 Task: Import "Image B.jpg" from desktop
Action: Mouse pressed left at (266, 155)
Screenshot: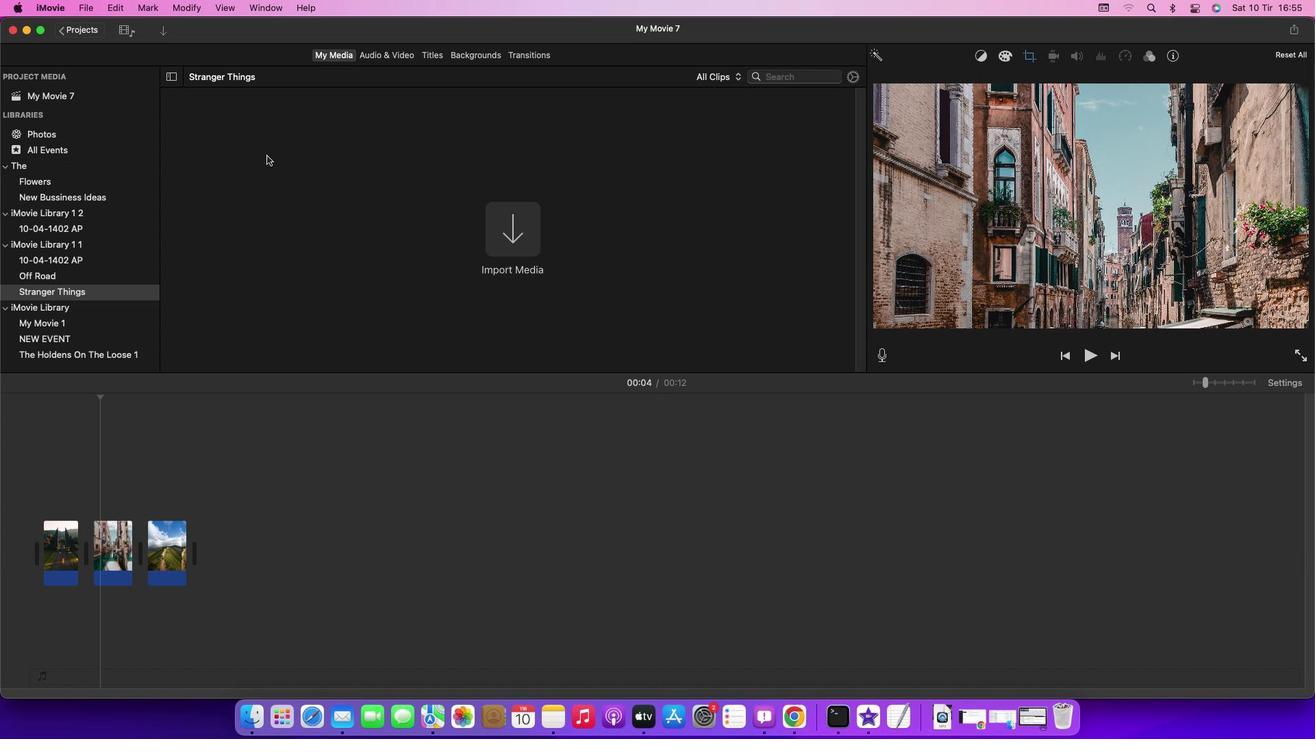 
Action: Mouse moved to (86, 8)
Screenshot: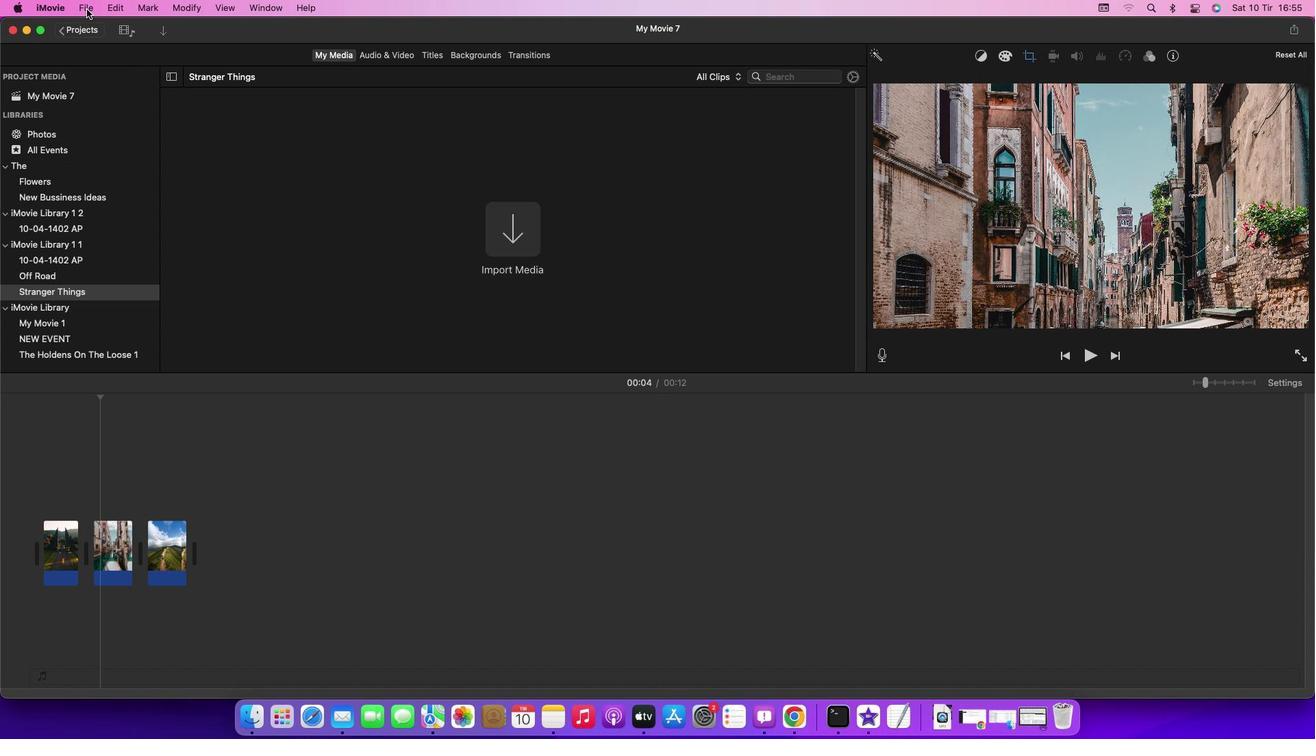 
Action: Mouse pressed left at (86, 8)
Screenshot: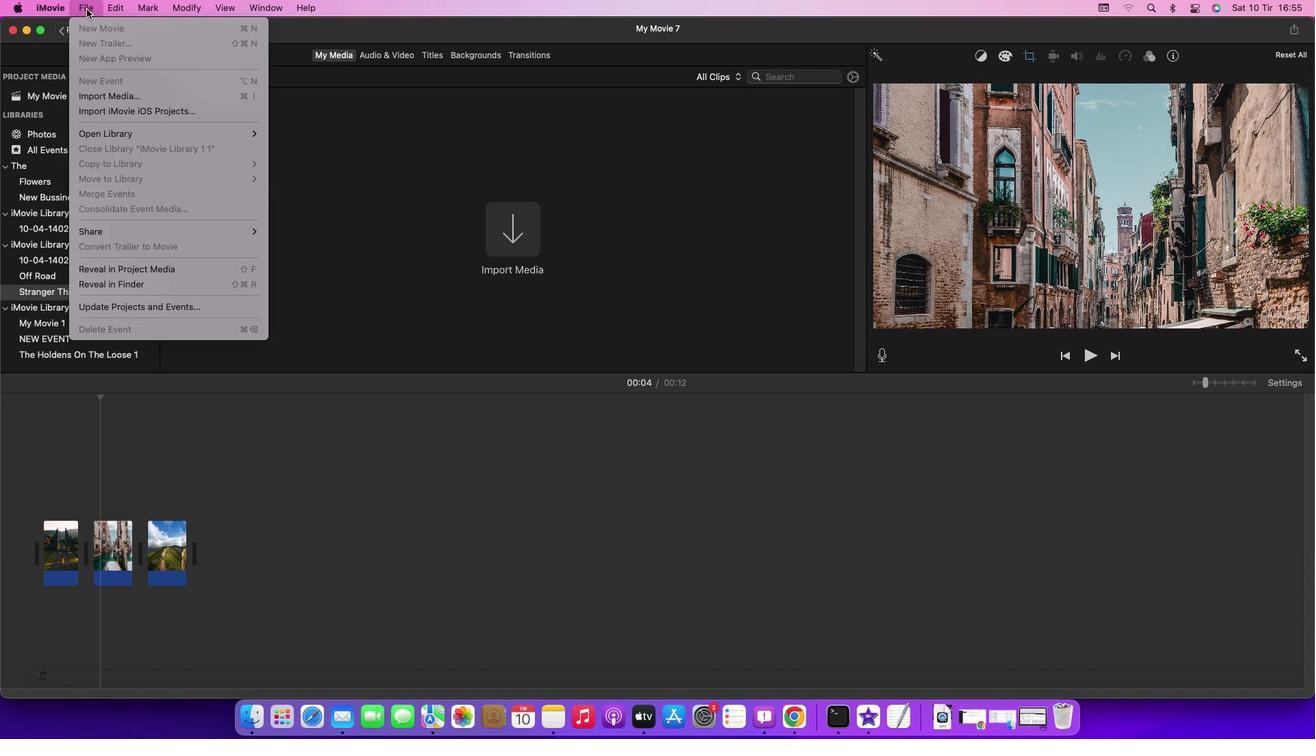 
Action: Mouse moved to (117, 94)
Screenshot: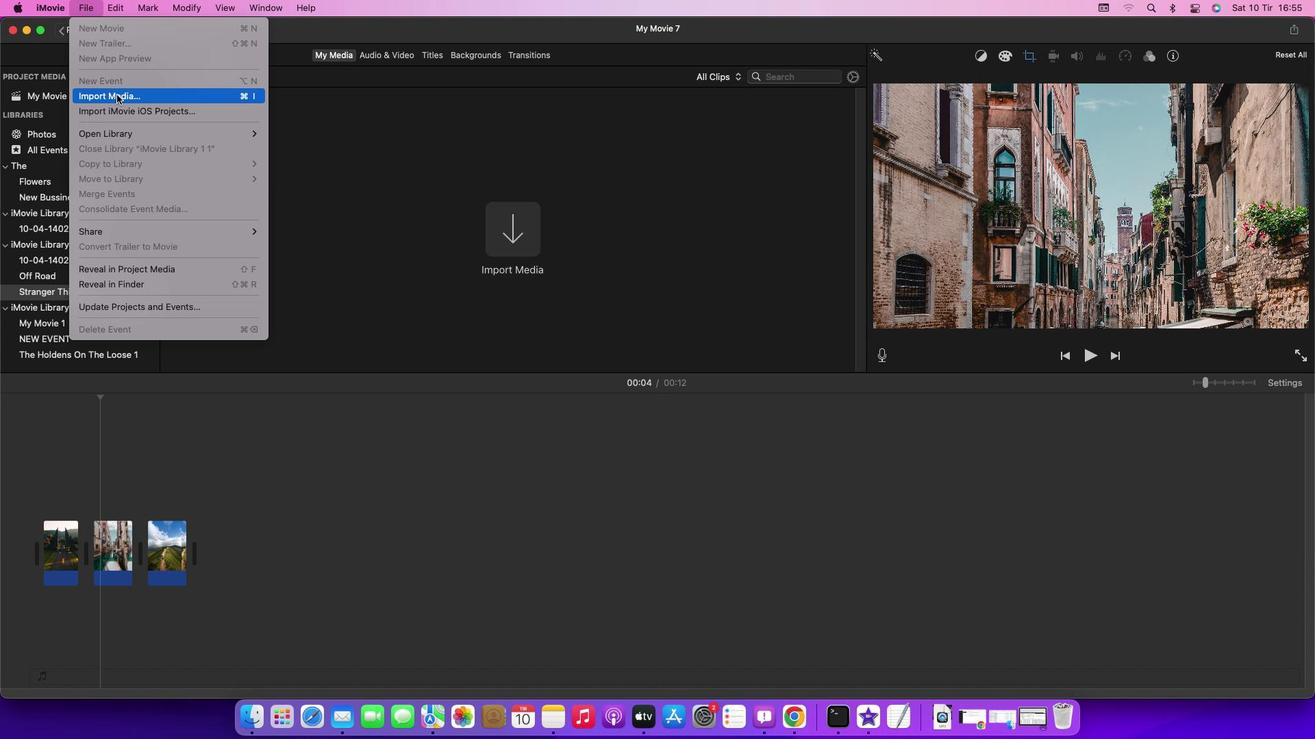 
Action: Mouse pressed left at (117, 94)
Screenshot: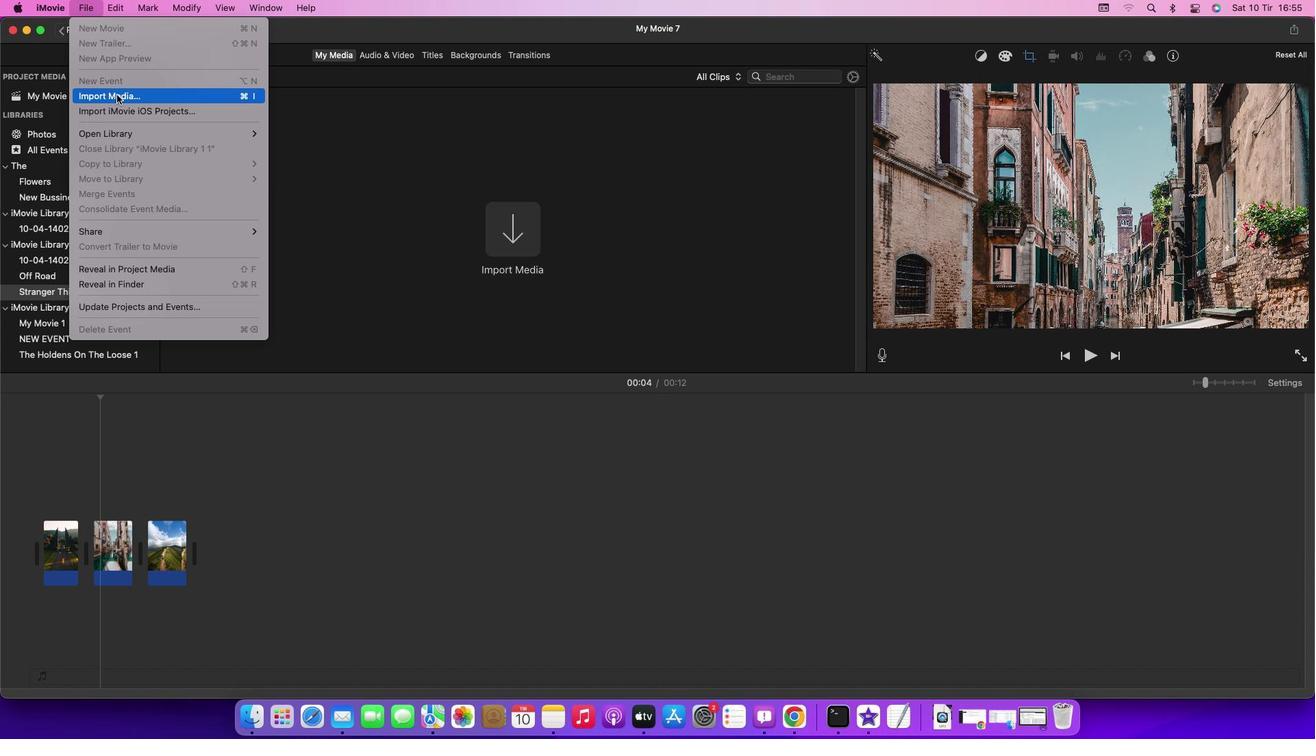 
Action: Mouse moved to (277, 169)
Screenshot: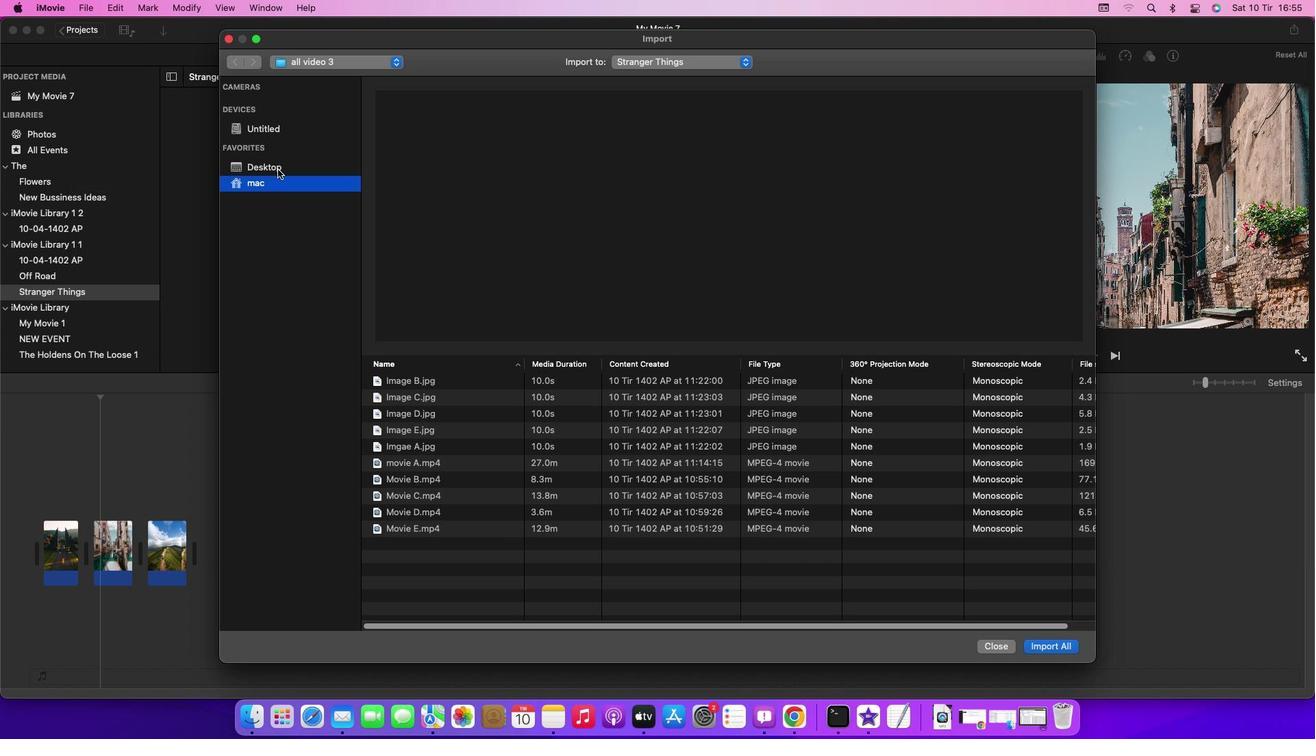 
Action: Mouse pressed left at (277, 169)
Screenshot: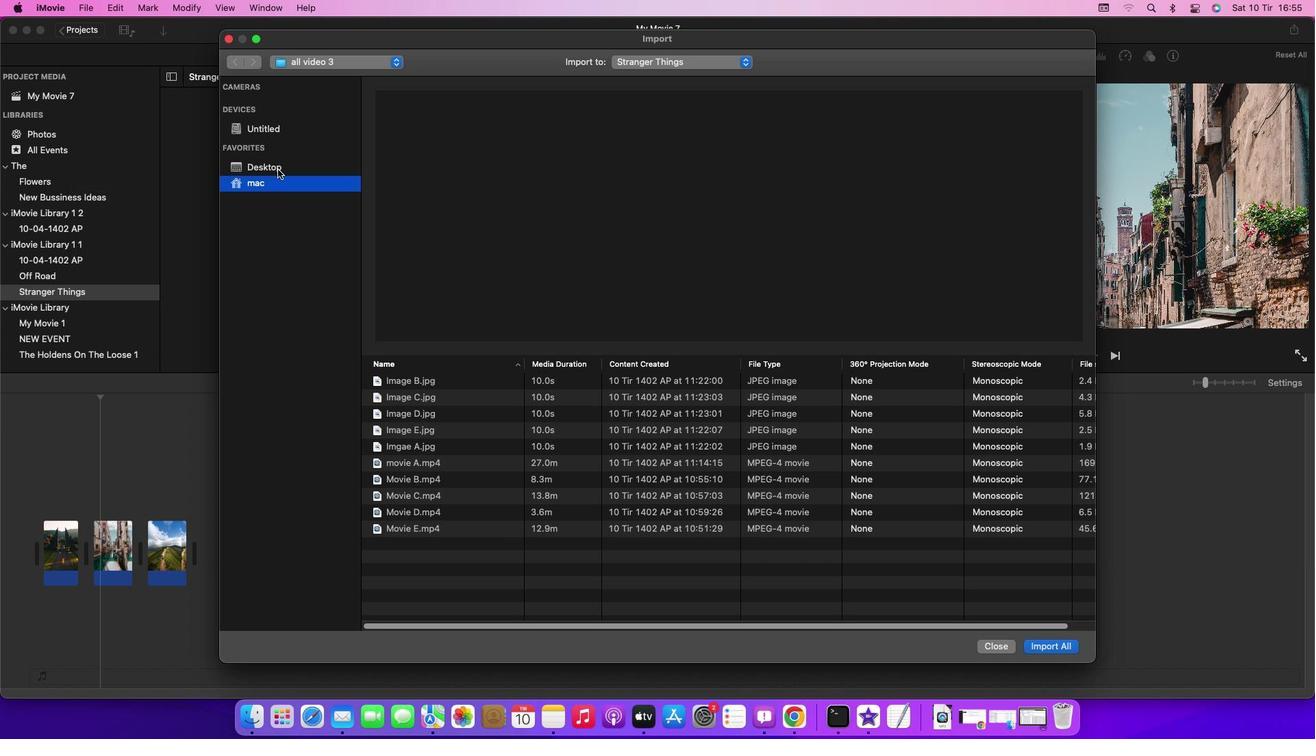 
Action: Mouse moved to (419, 396)
Screenshot: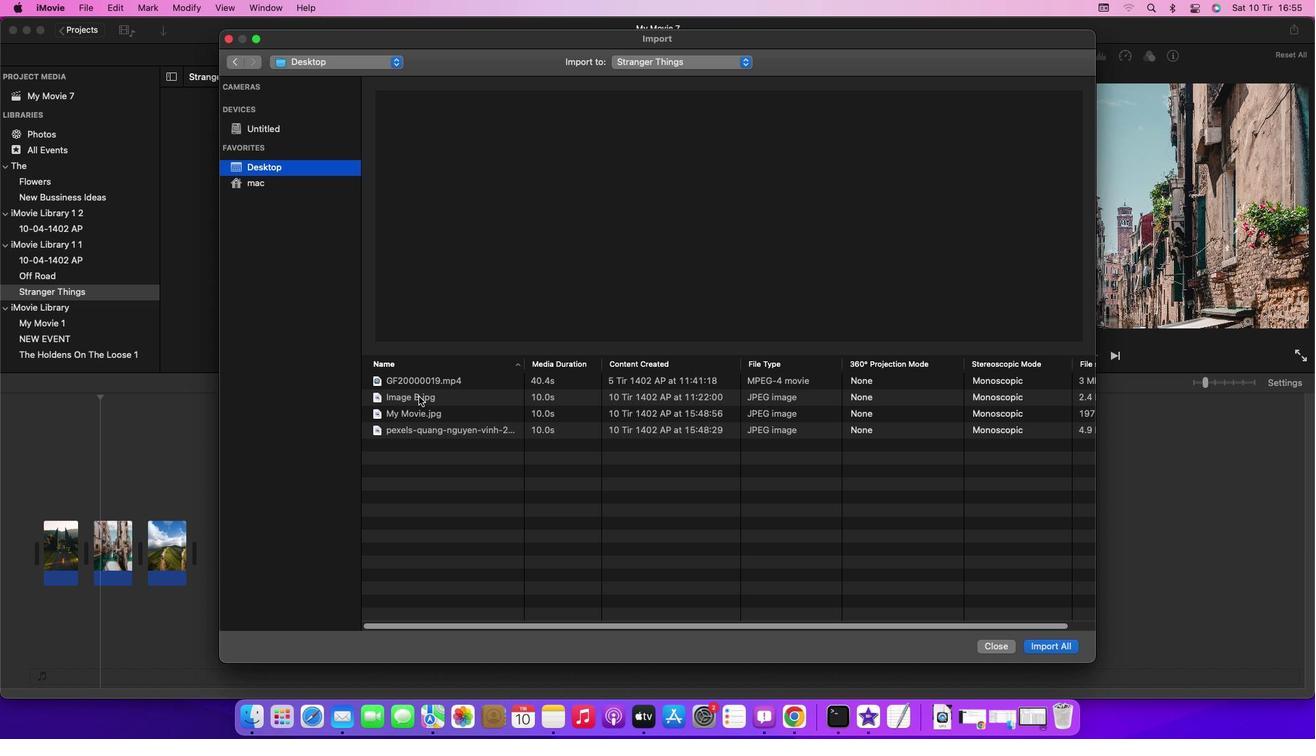 
Action: Mouse pressed left at (419, 396)
Screenshot: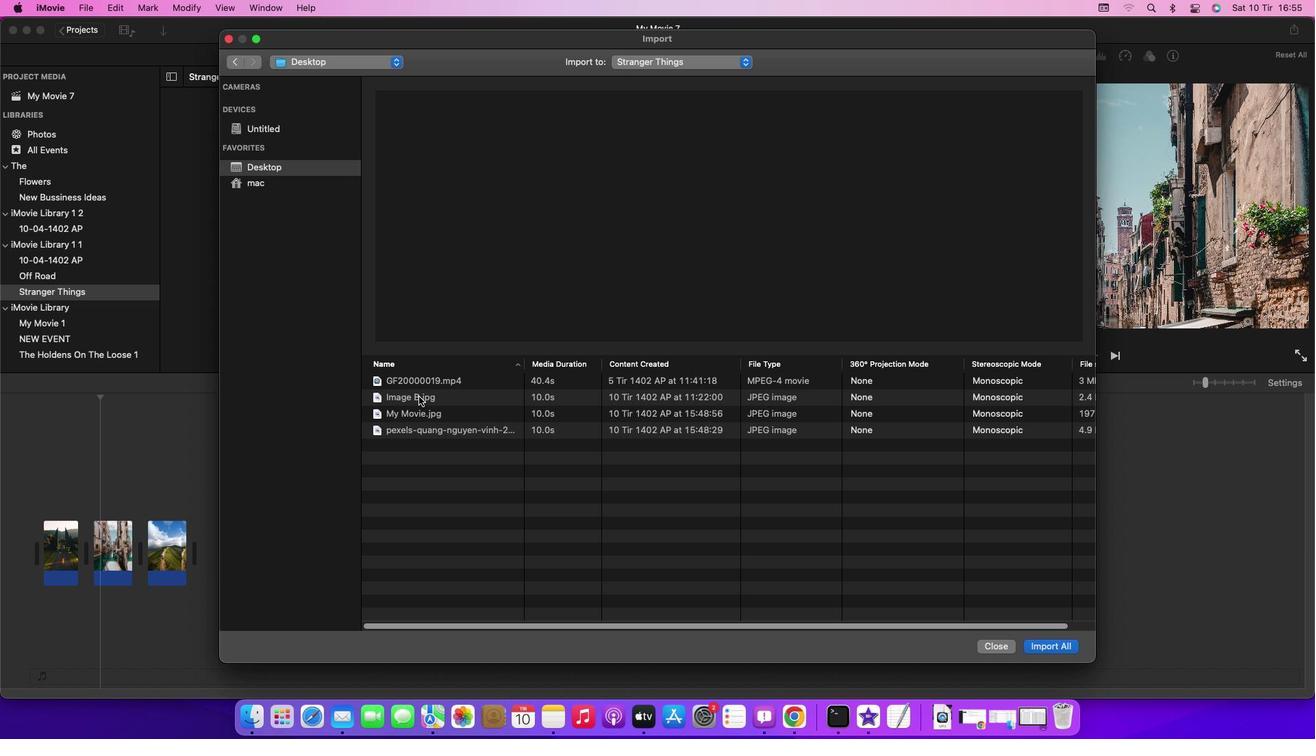 
Action: Mouse moved to (1055, 645)
Screenshot: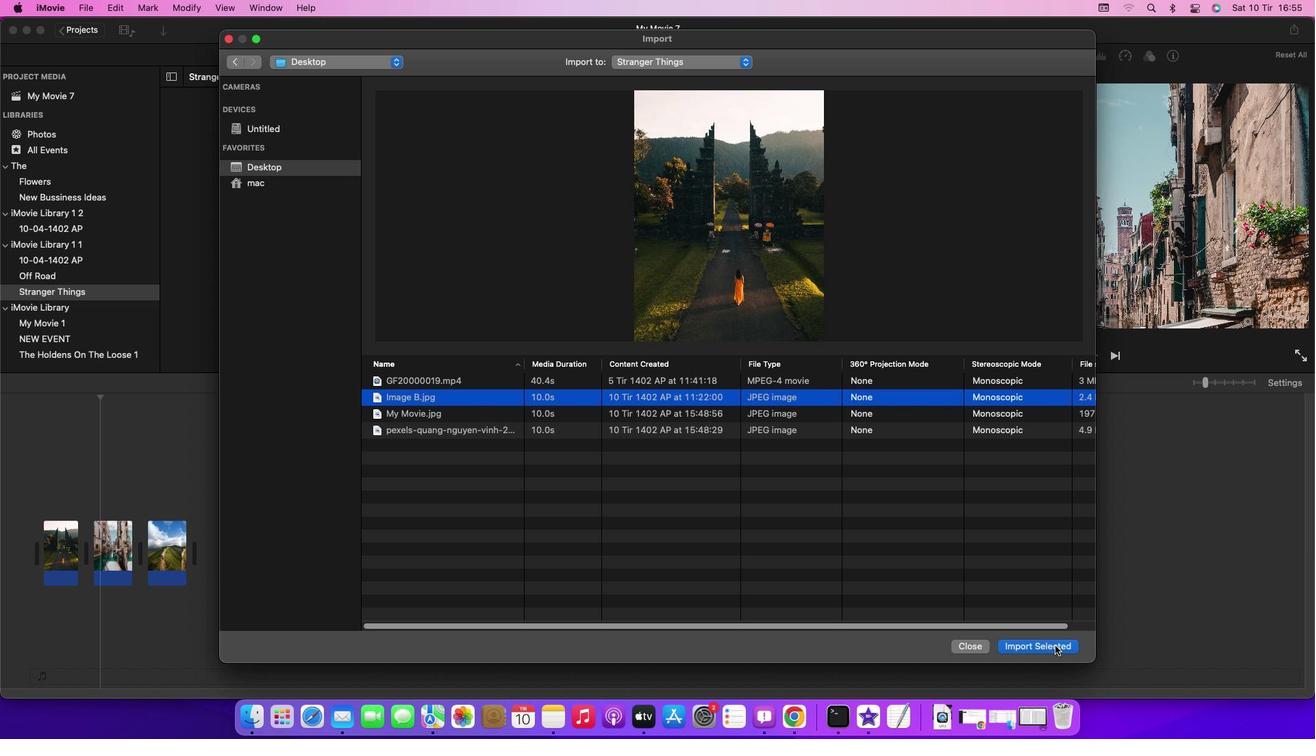 
Action: Mouse pressed left at (1055, 645)
Screenshot: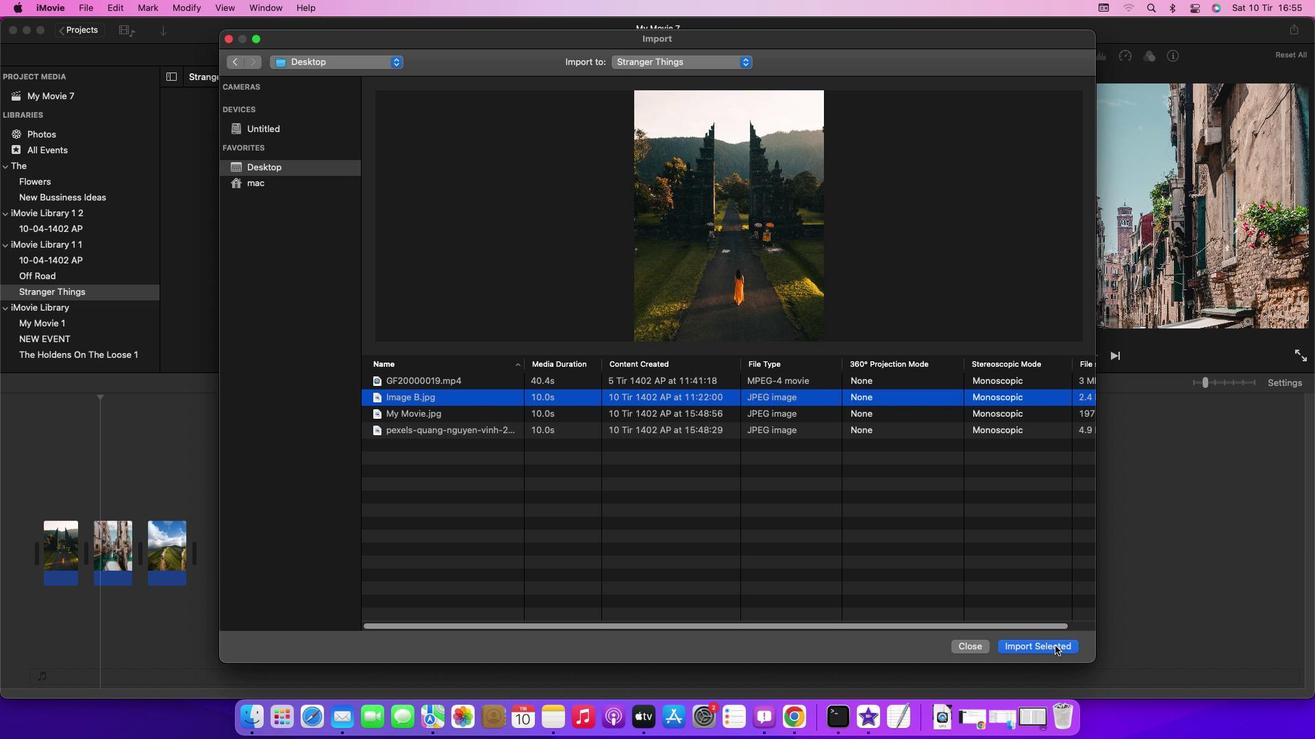 
Action: Mouse moved to (722, 326)
Screenshot: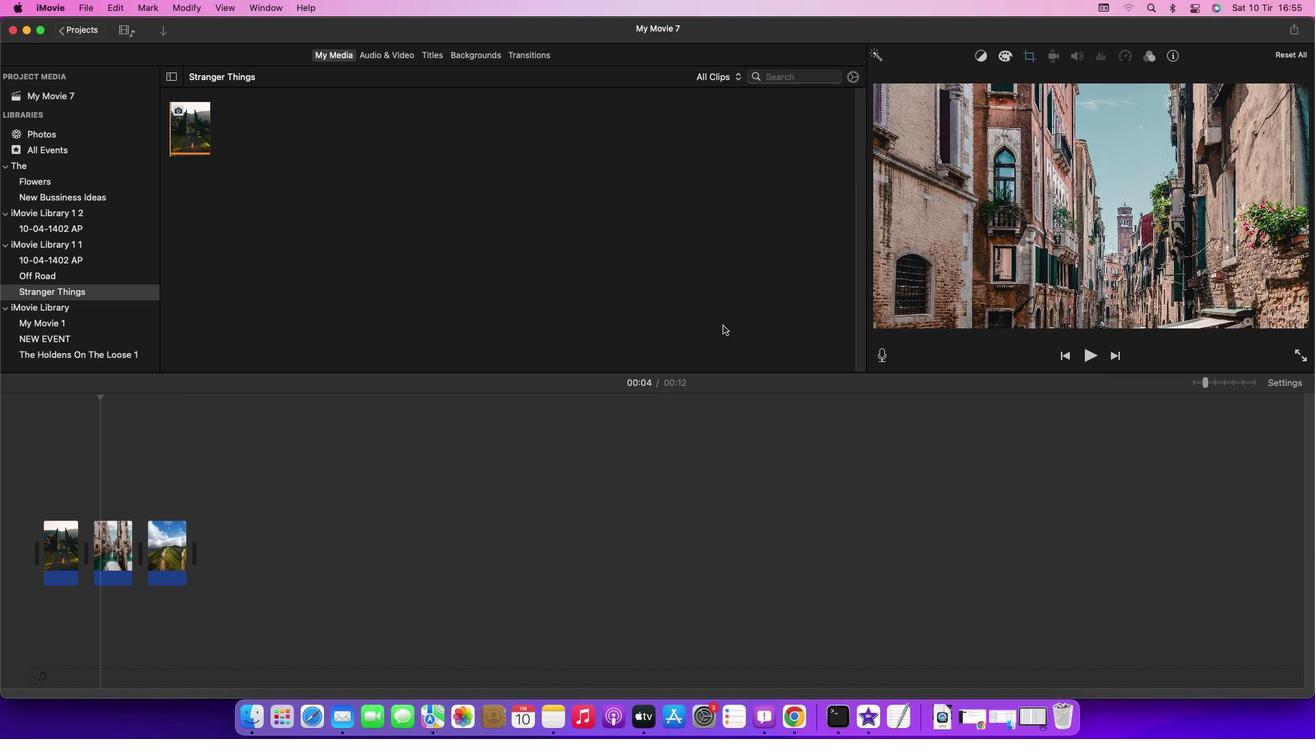 
